 Task: Create a task  Develop a new online booking system for a hotel or resort , assign it to team member softage.2@softage.net in the project AgileBite and update the status of the task to  On Track  , set the priority of the task to High
Action: Mouse moved to (92, 77)
Screenshot: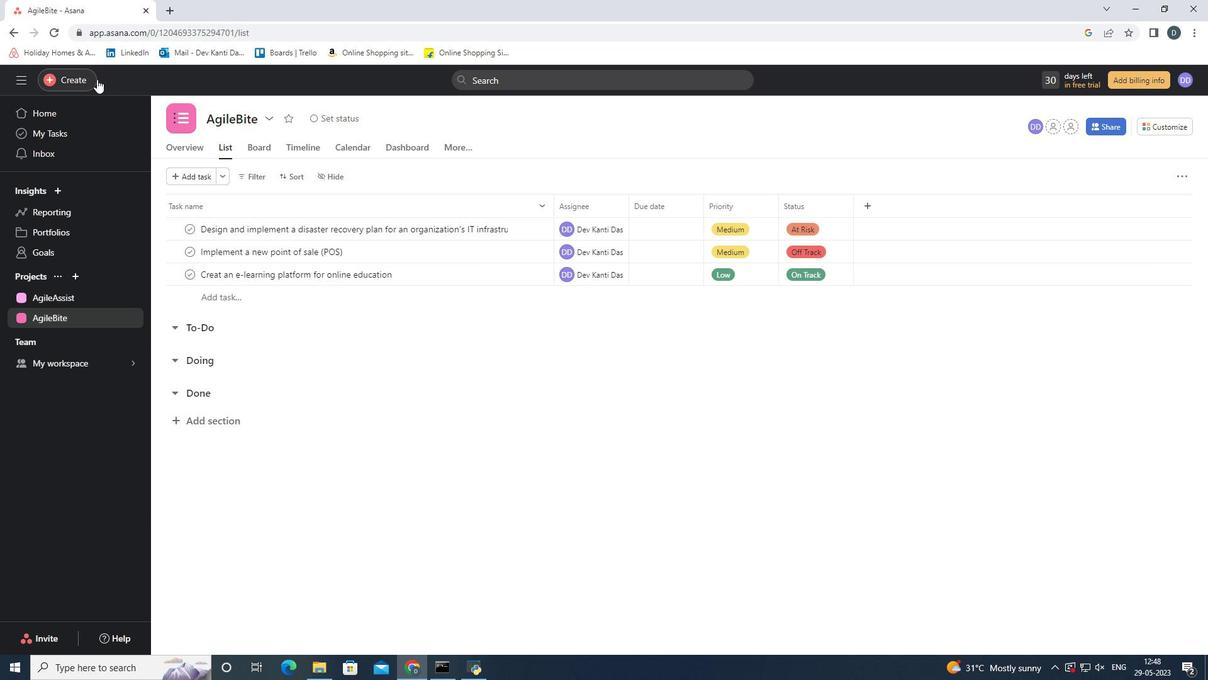 
Action: Mouse pressed left at (92, 77)
Screenshot: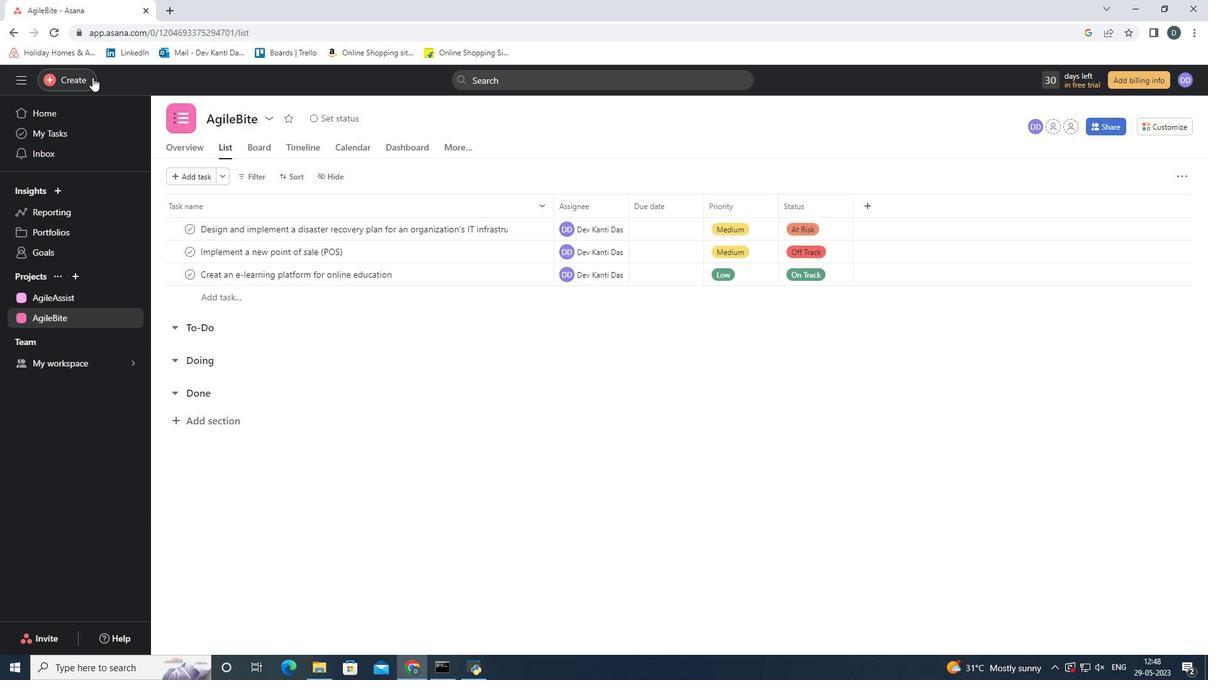 
Action: Mouse moved to (156, 85)
Screenshot: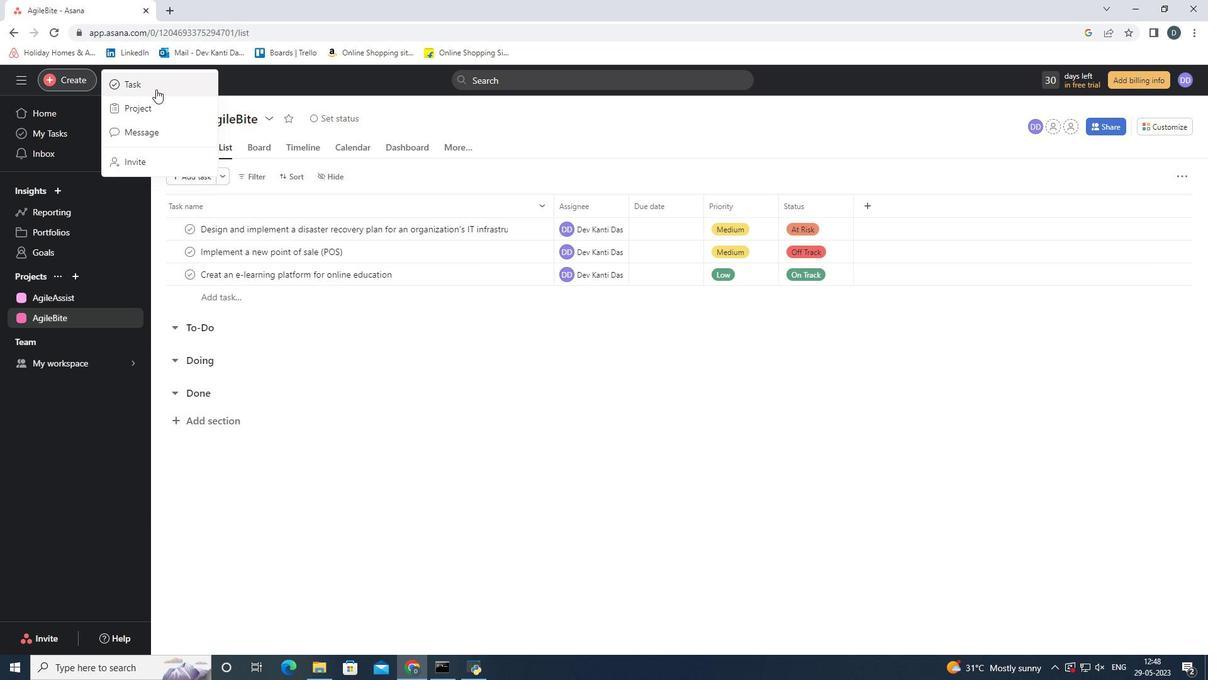 
Action: Mouse pressed left at (156, 85)
Screenshot: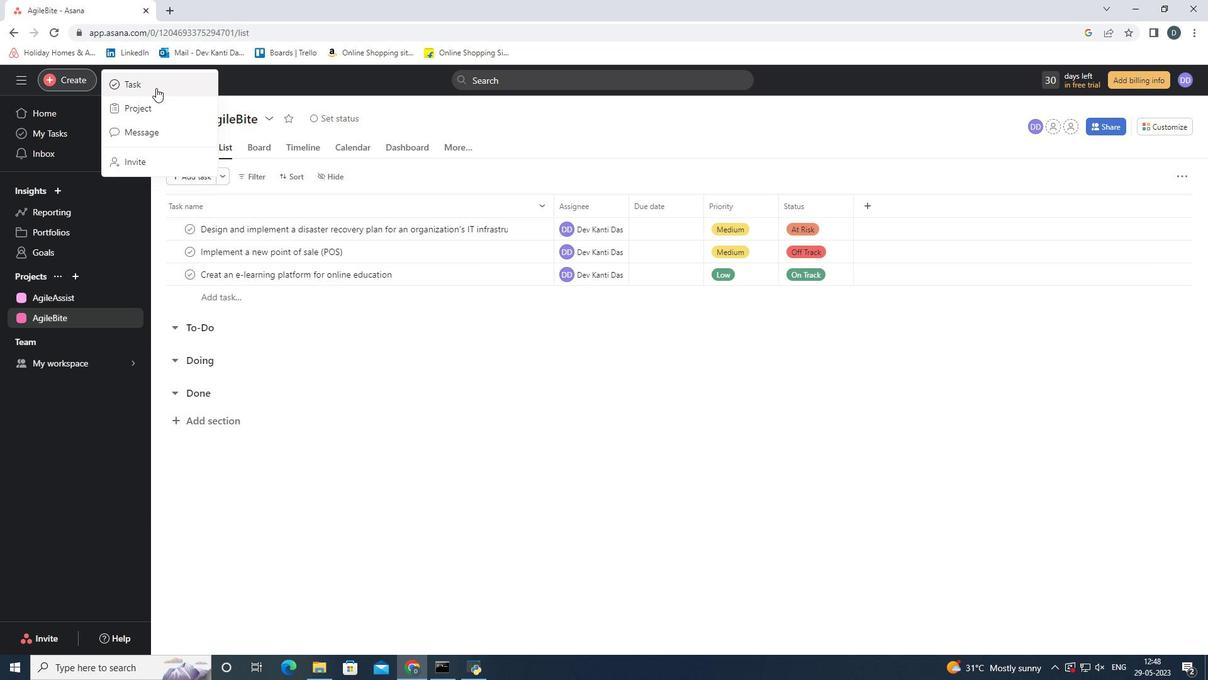 
Action: Mouse moved to (761, 510)
Screenshot: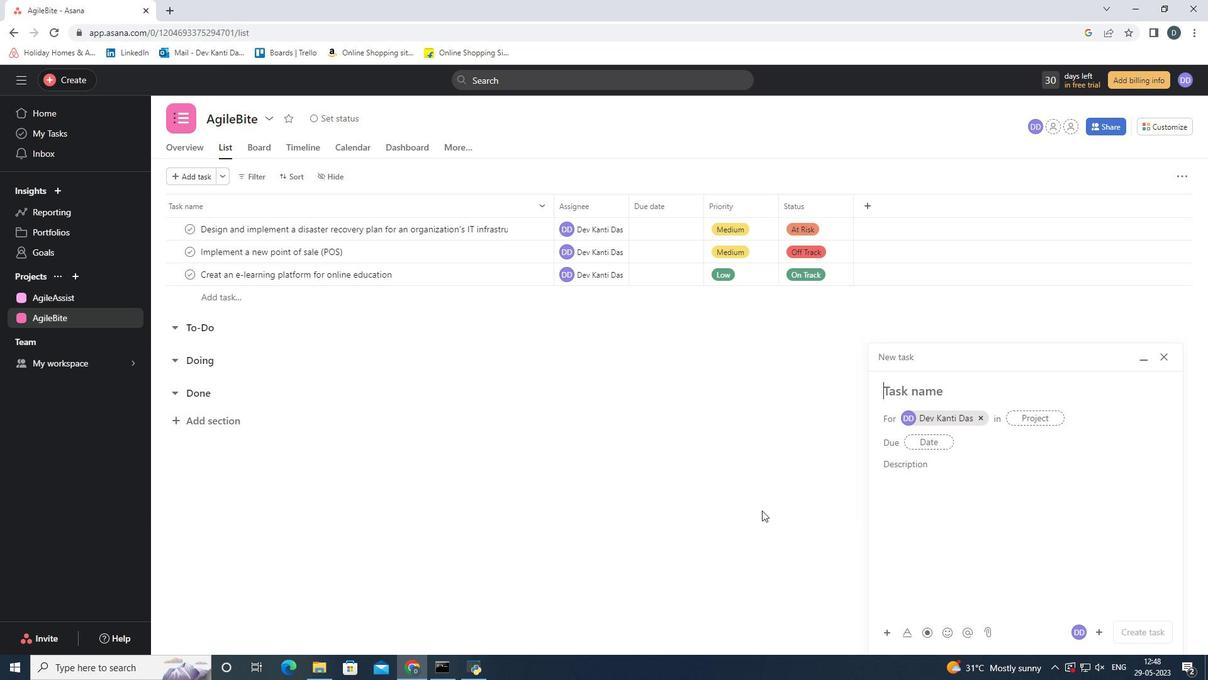 
Action: Key pressed <Key.shift>Develop<Key.space>a<Key.space>new<Key.space>online<Key.space>booking<Key.space>system<Key.space>for<Key.space>a<Key.space>hotel<Key.space>or<Key.space>resort
Screenshot: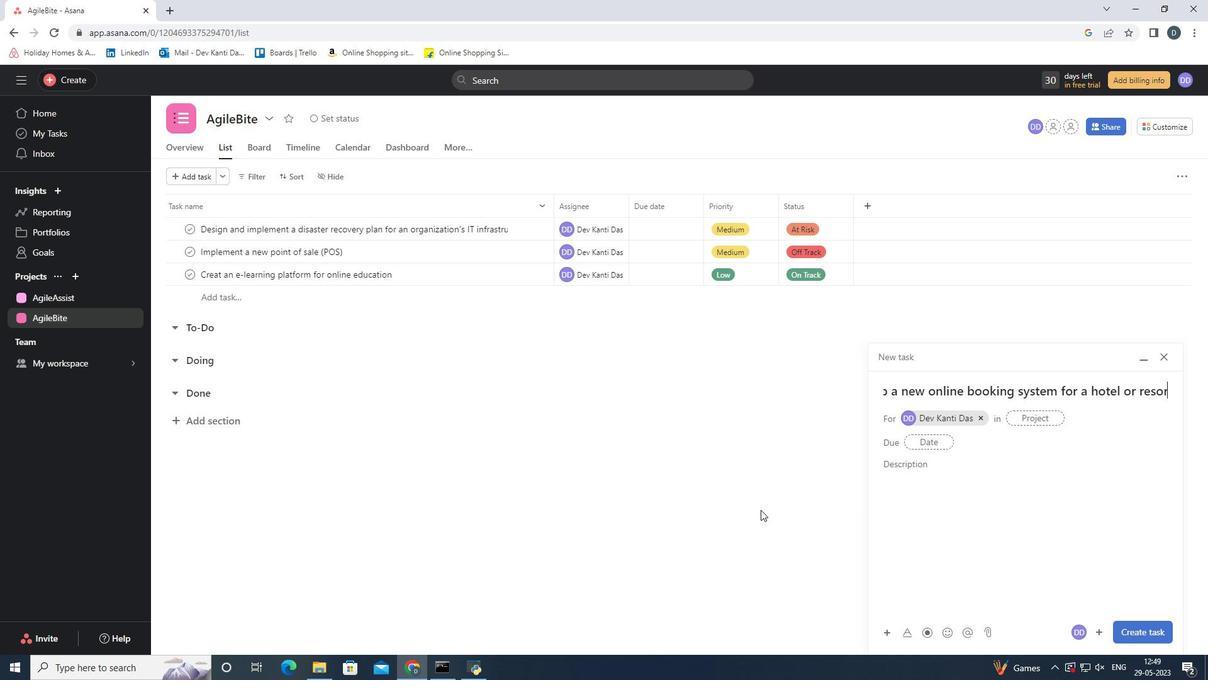 
Action: Mouse moved to (1035, 418)
Screenshot: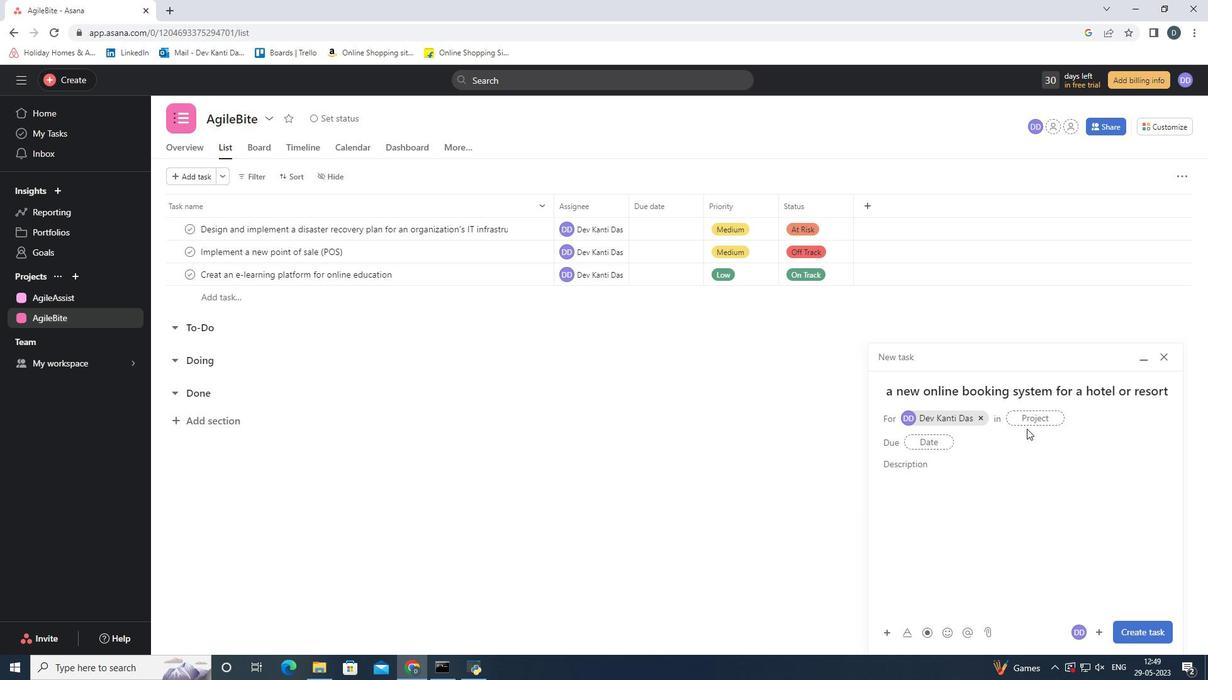 
Action: Mouse pressed left at (1035, 418)
Screenshot: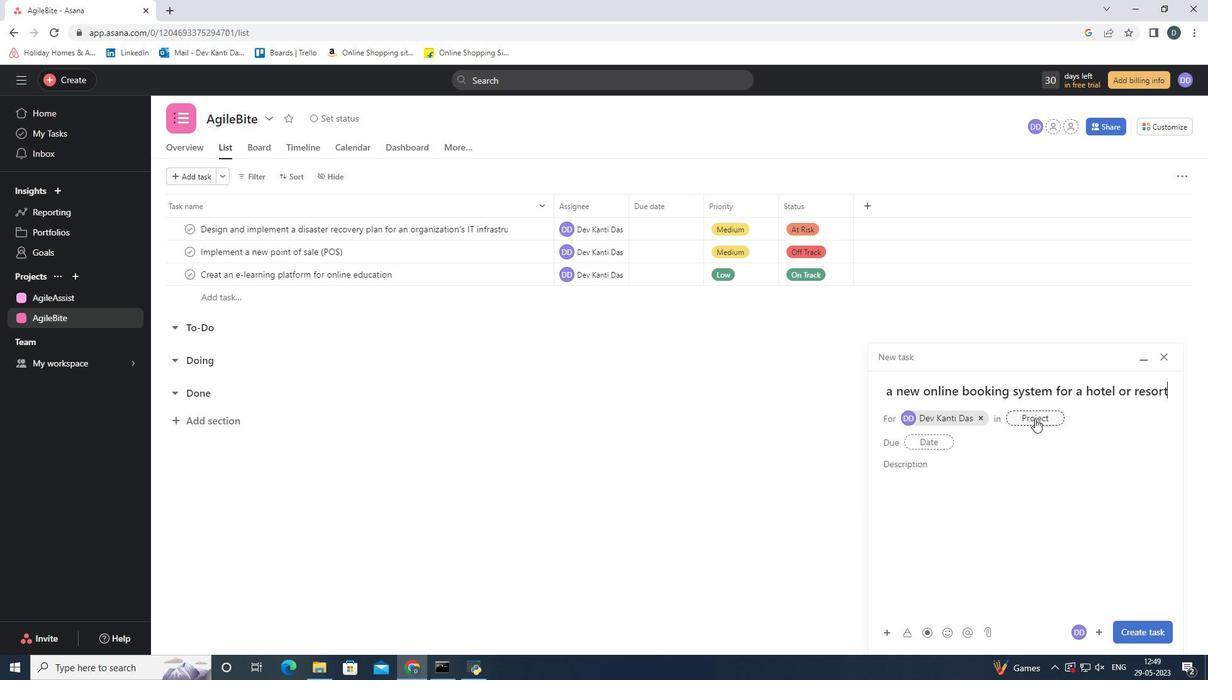 
Action: Mouse moved to (961, 438)
Screenshot: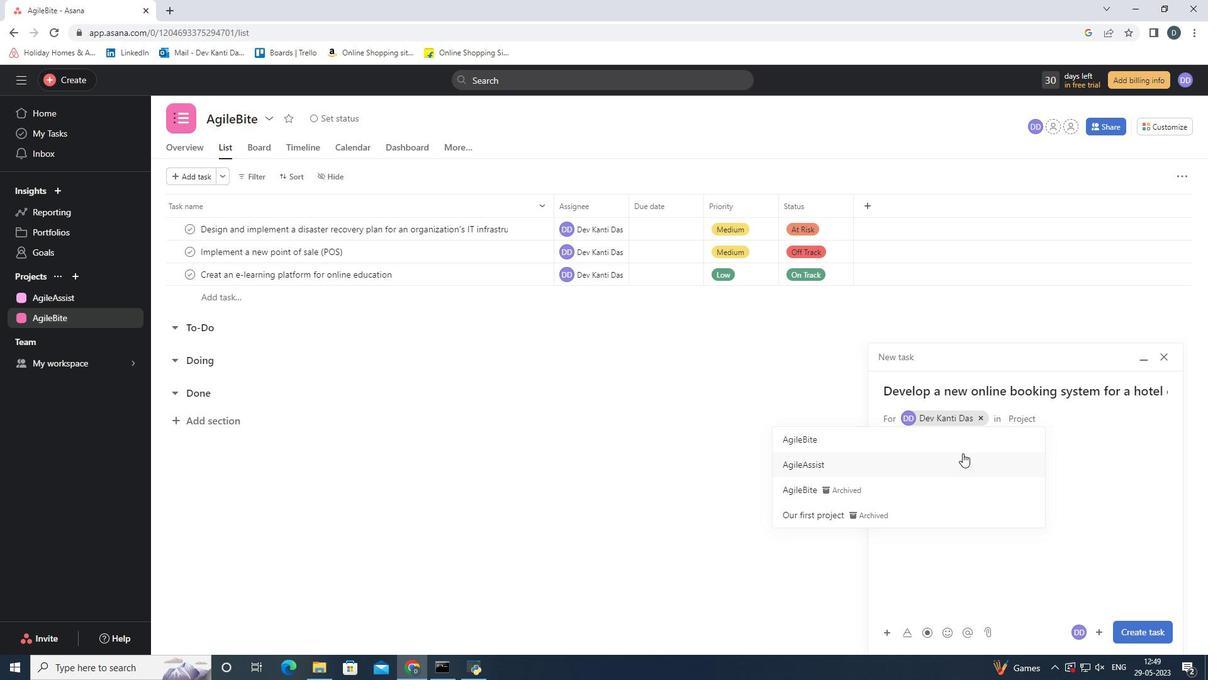 
Action: Mouse pressed left at (961, 438)
Screenshot: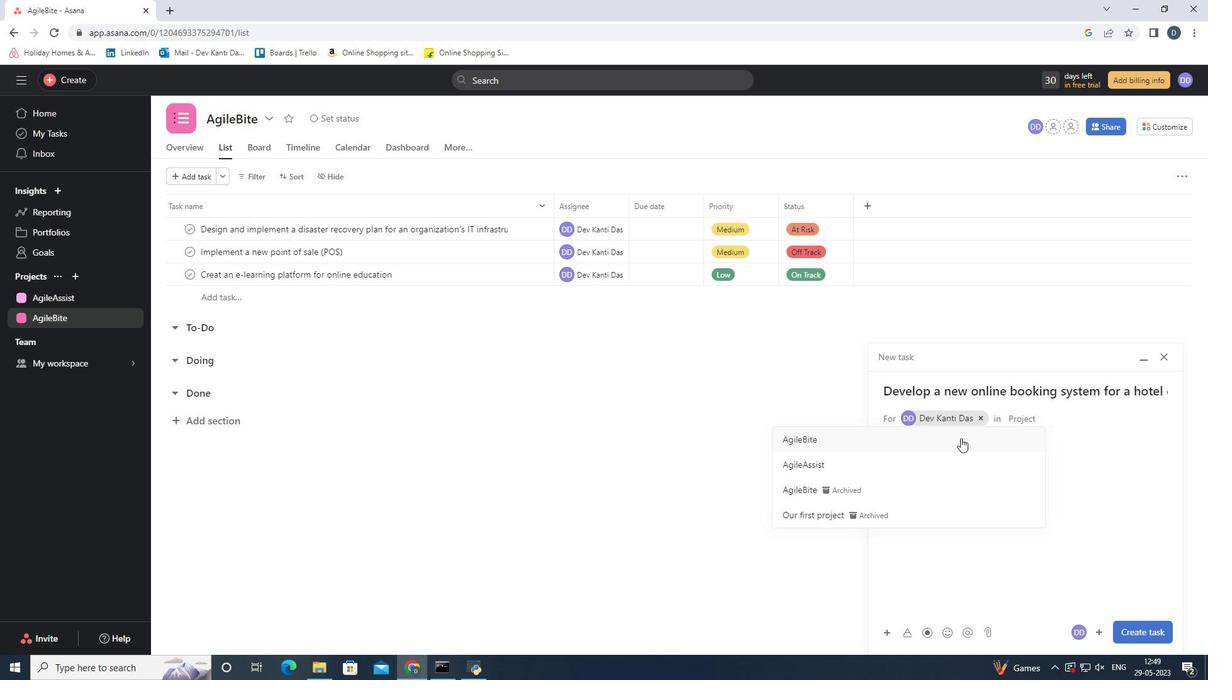 
Action: Mouse moved to (1098, 630)
Screenshot: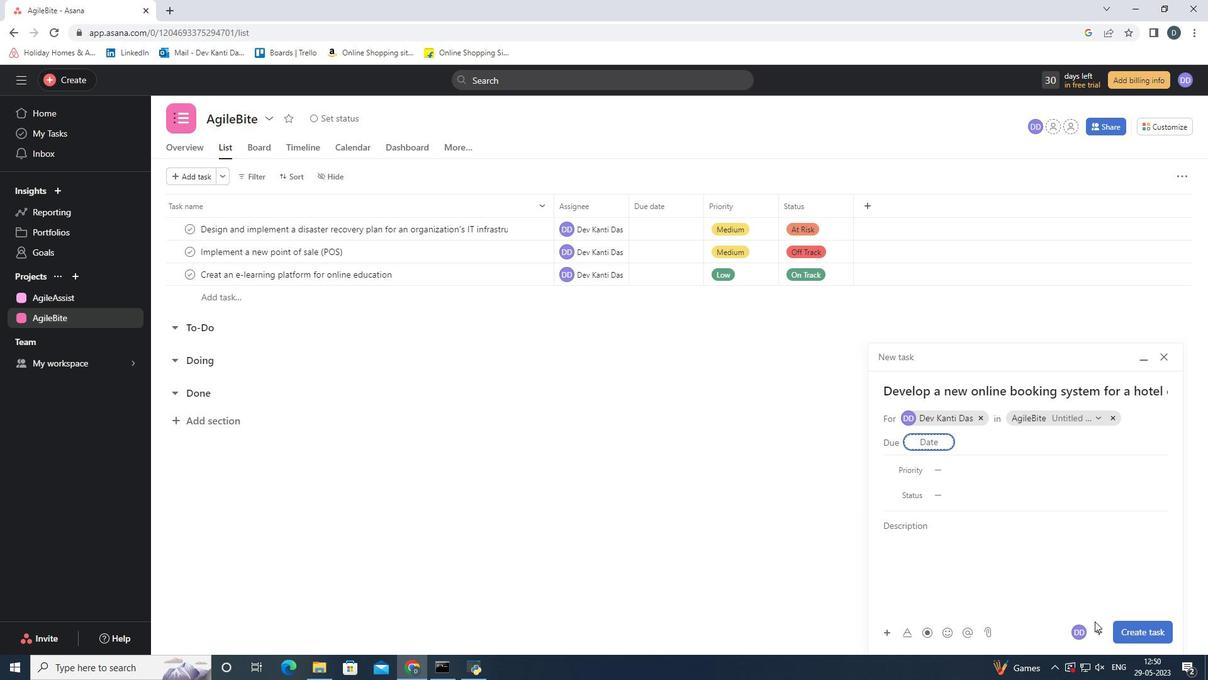 
Action: Mouse pressed left at (1098, 630)
Screenshot: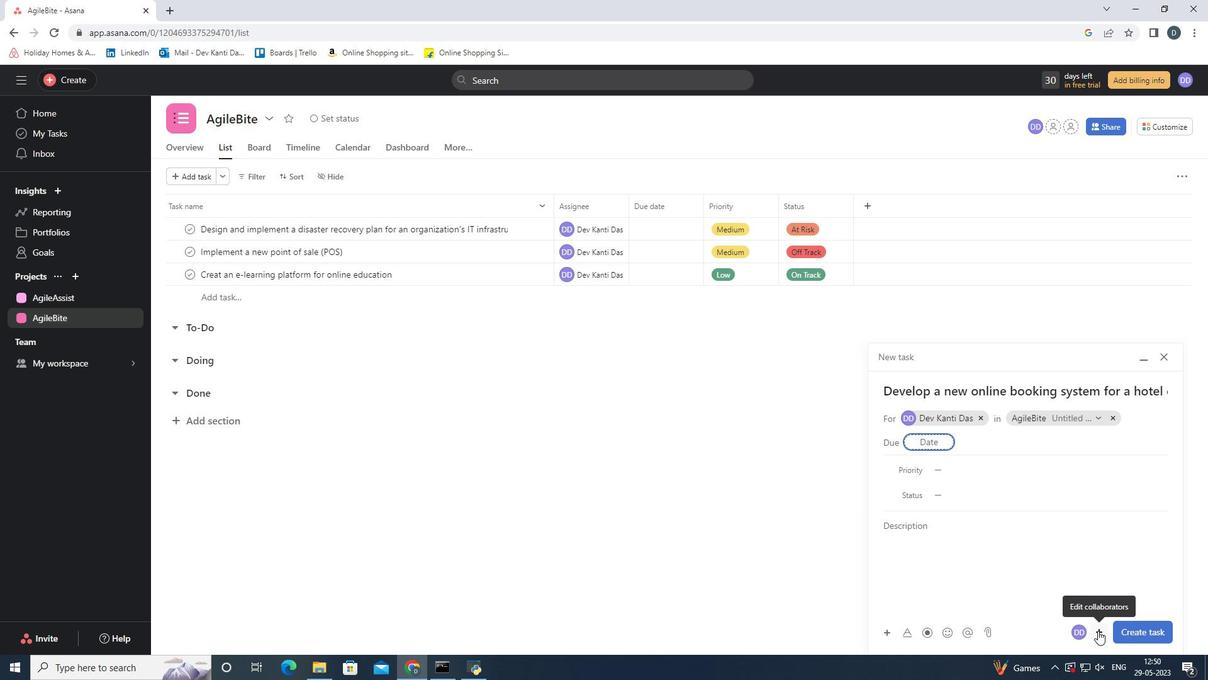 
Action: Key pressed <Key.shift>Softage.2<Key.shift>@softage.net
Screenshot: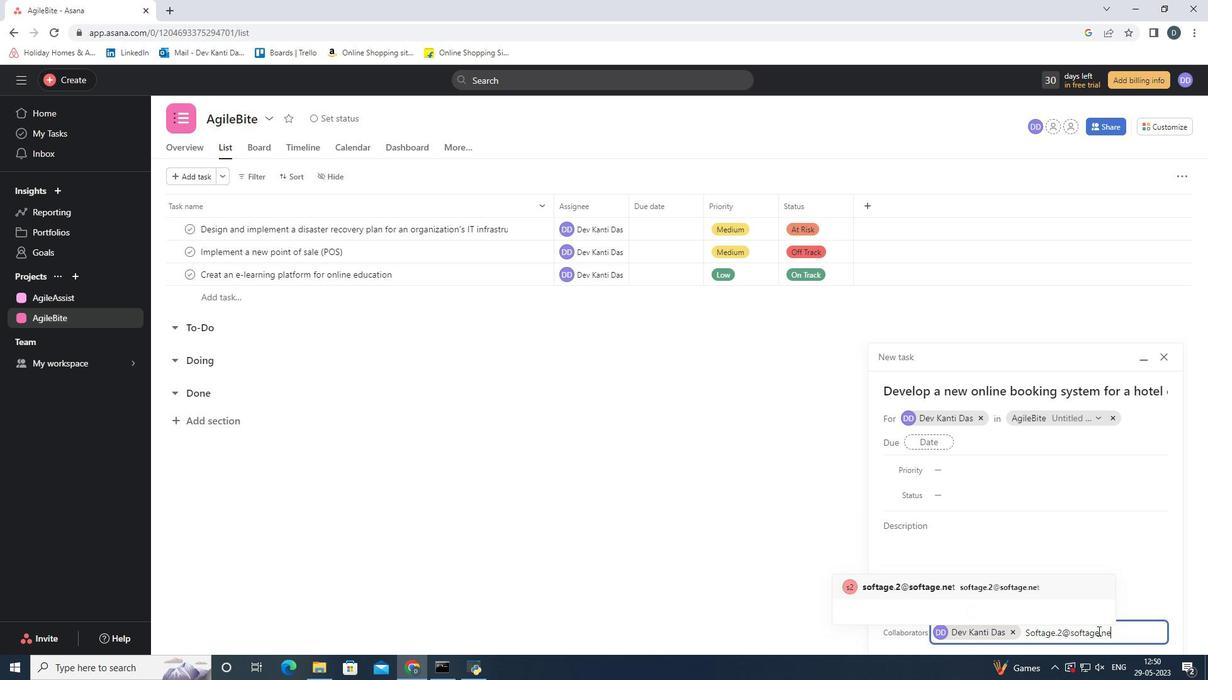 
Action: Mouse moved to (1145, 608)
Screenshot: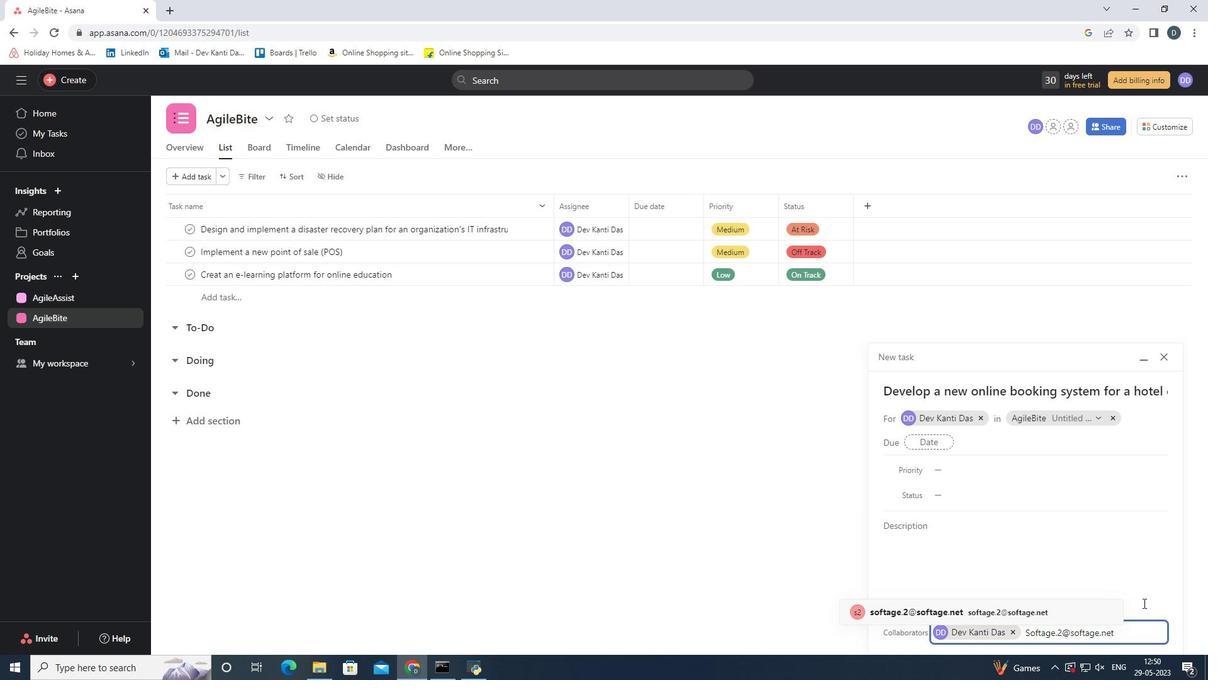 
Action: Mouse pressed left at (1145, 608)
Screenshot: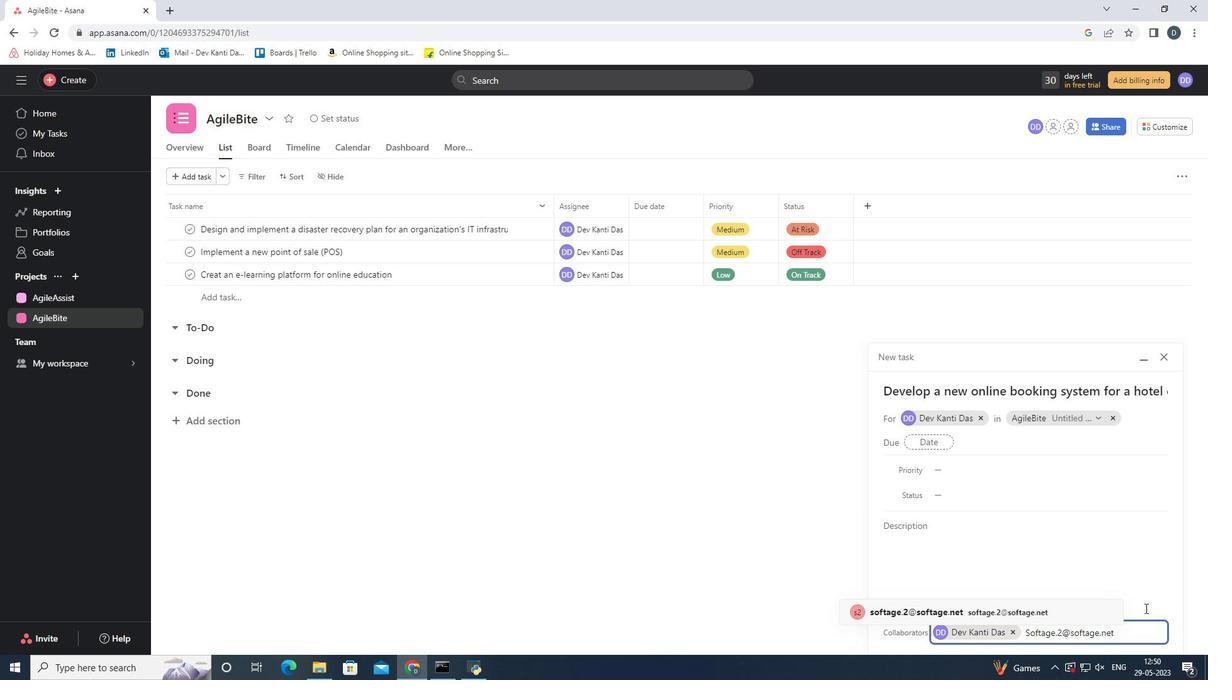 
Action: Mouse moved to (1098, 629)
Screenshot: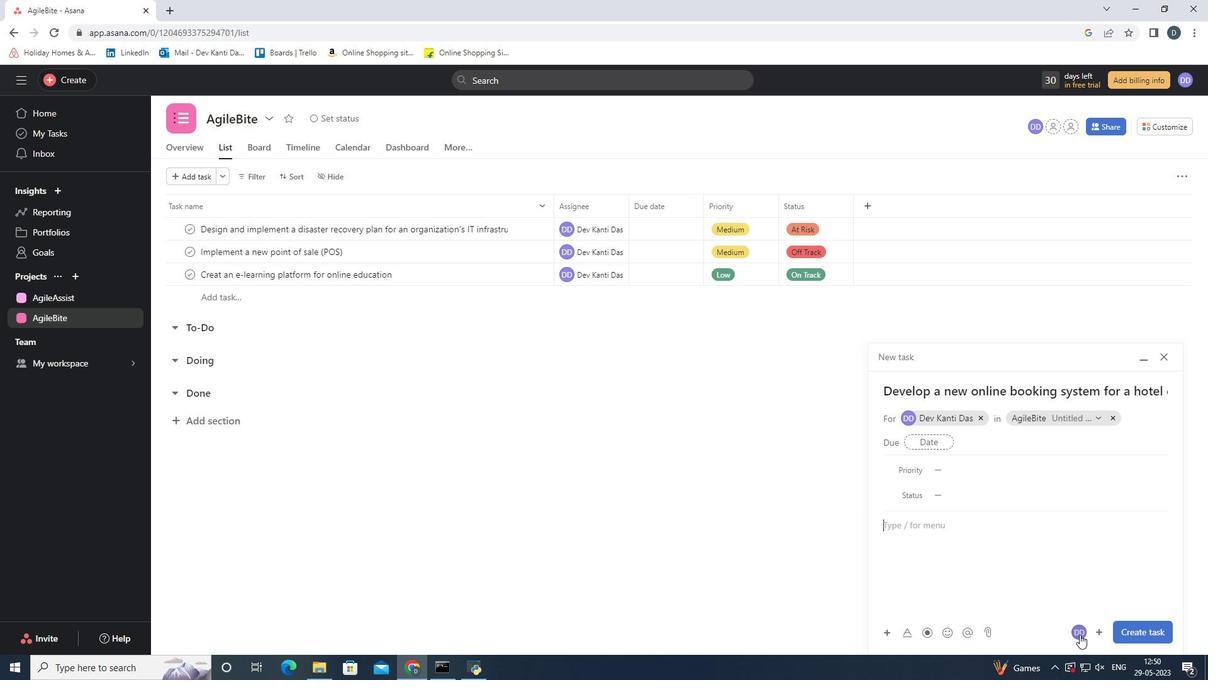 
Action: Mouse pressed left at (1098, 629)
Screenshot: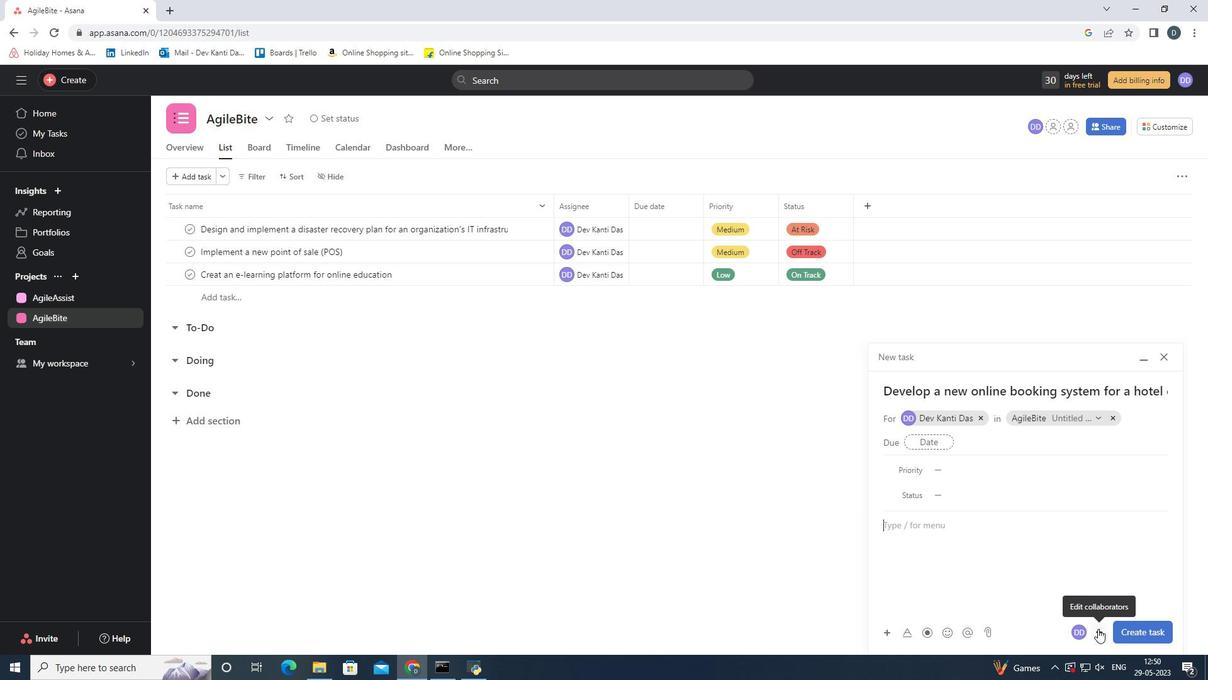 
Action: Key pressed <Key.shift>Softagee<Key.backspace>.2<Key.shift>@softage.net
Screenshot: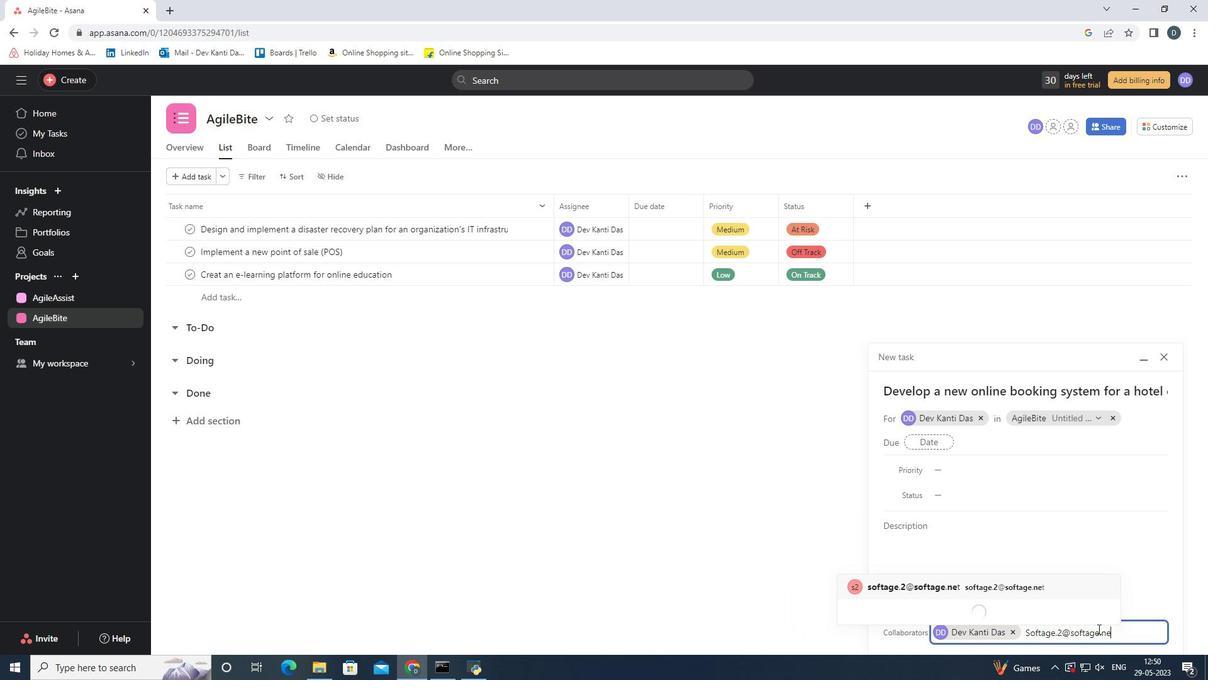 
Action: Mouse moved to (1054, 608)
Screenshot: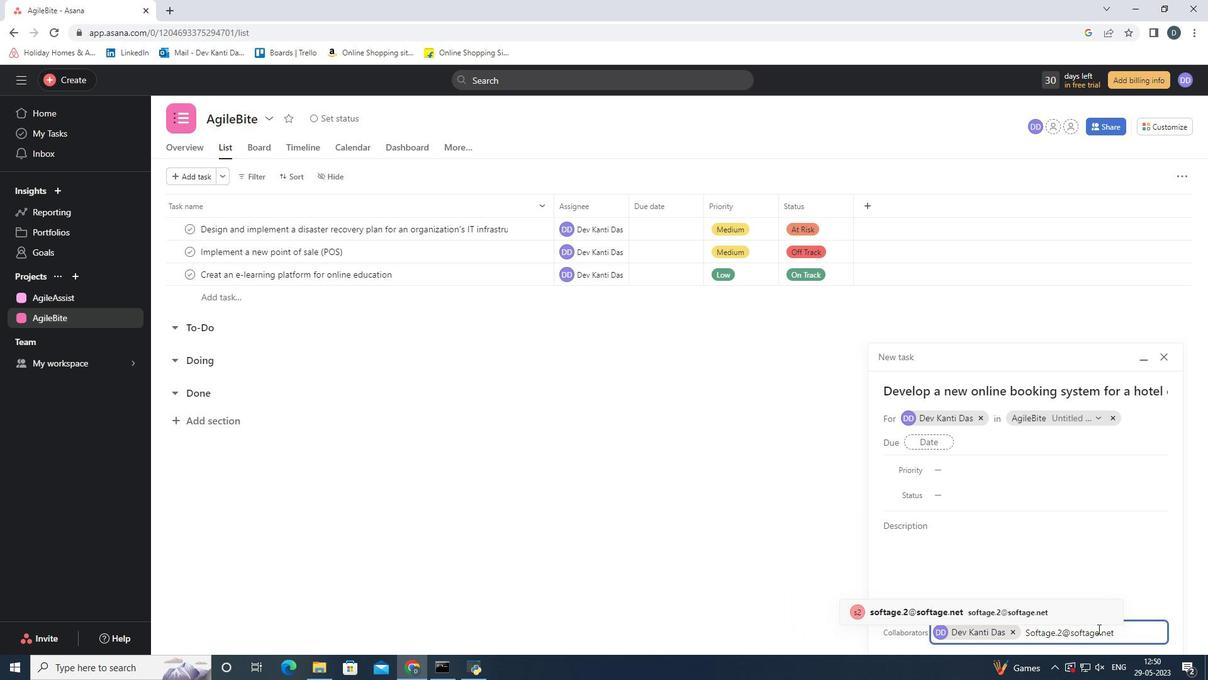 
Action: Mouse pressed left at (1054, 608)
Screenshot: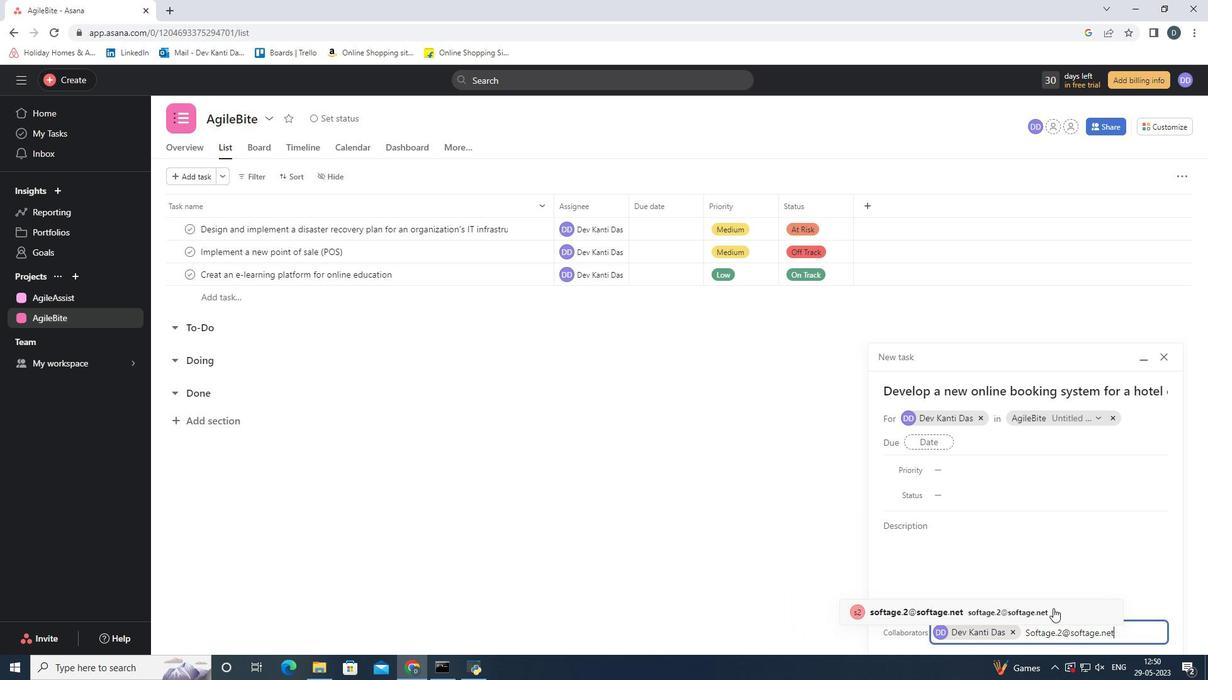 
Action: Mouse moved to (1090, 595)
Screenshot: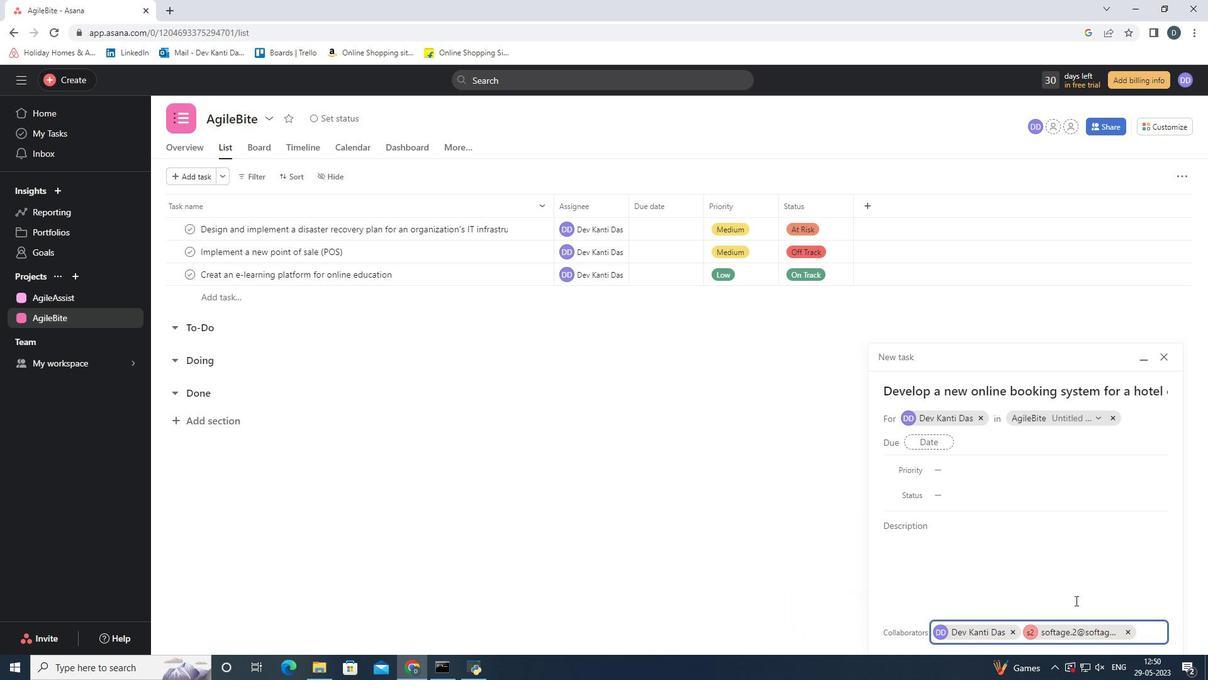 
Action: Mouse pressed left at (1090, 595)
Screenshot: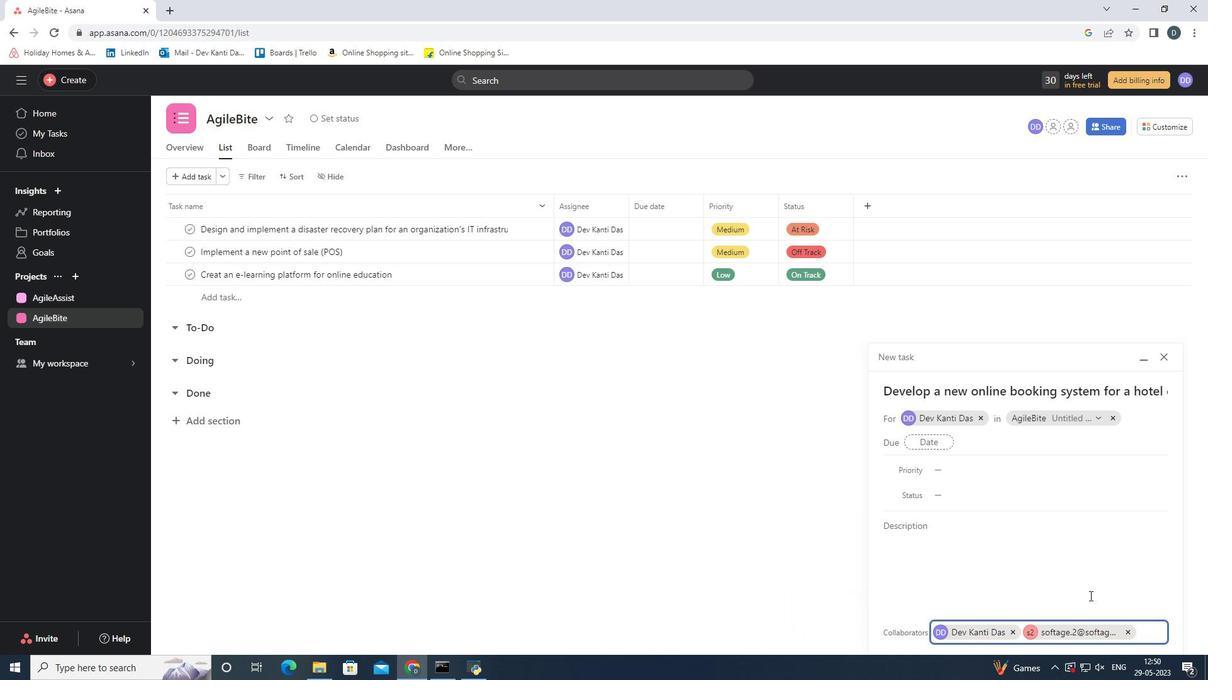 
Action: Mouse moved to (946, 488)
Screenshot: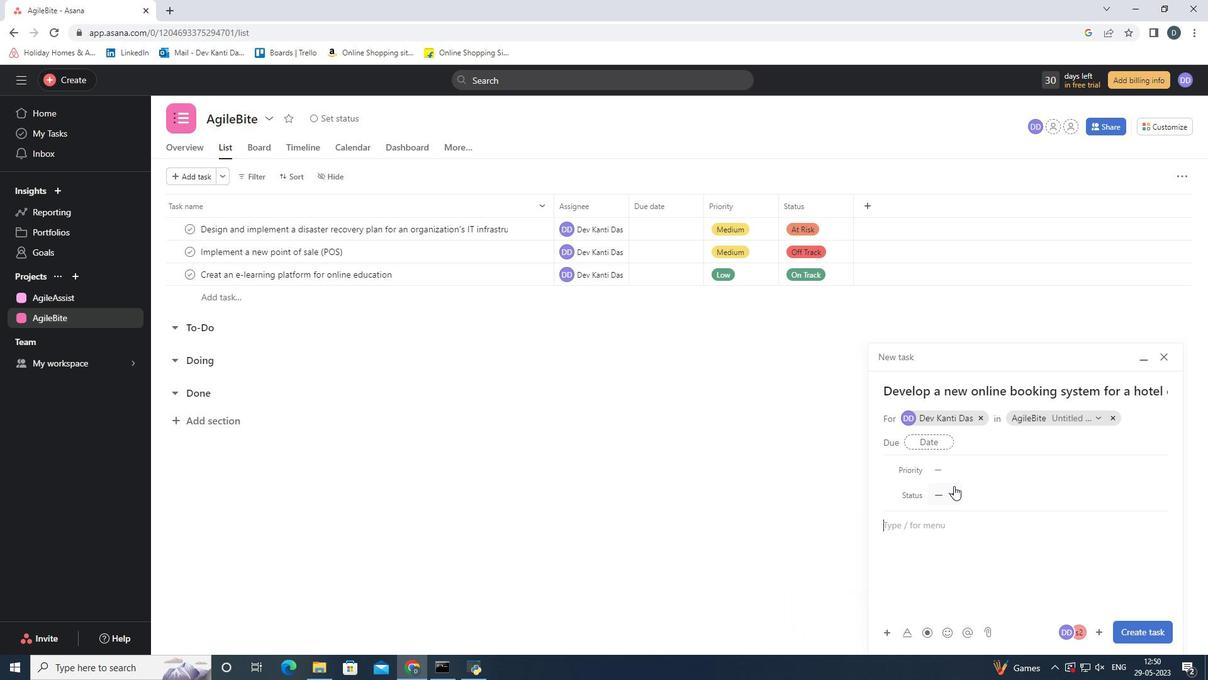 
Action: Mouse pressed left at (946, 488)
Screenshot: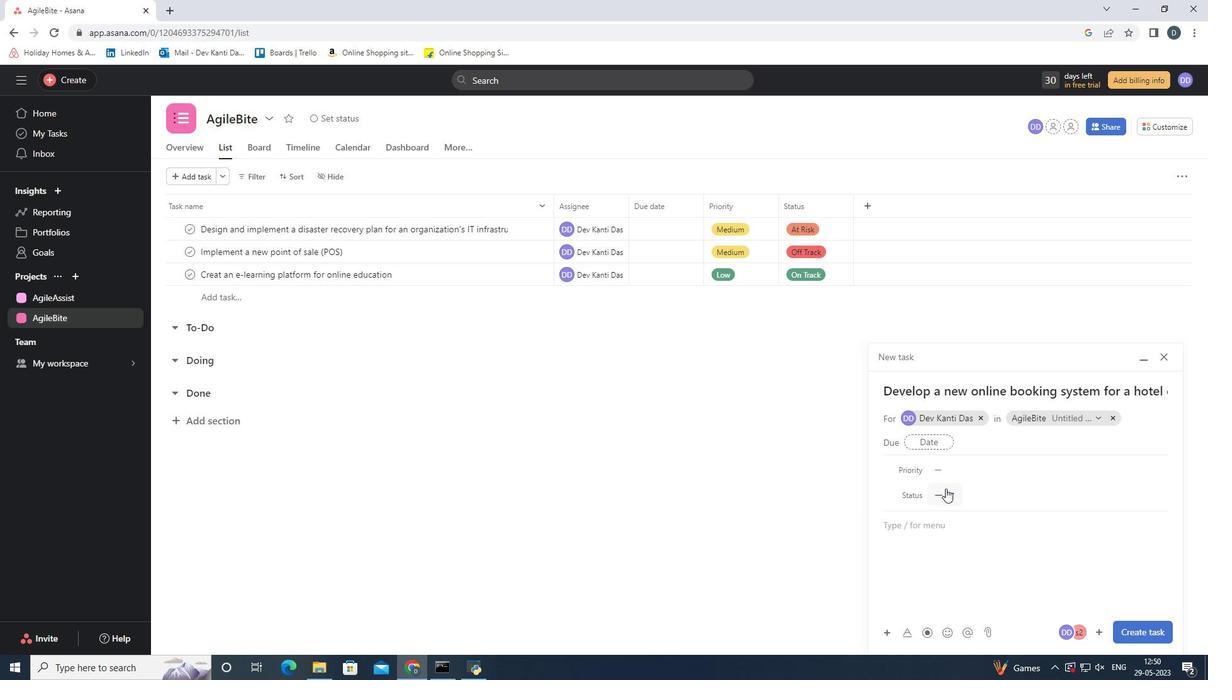 
Action: Mouse moved to (996, 535)
Screenshot: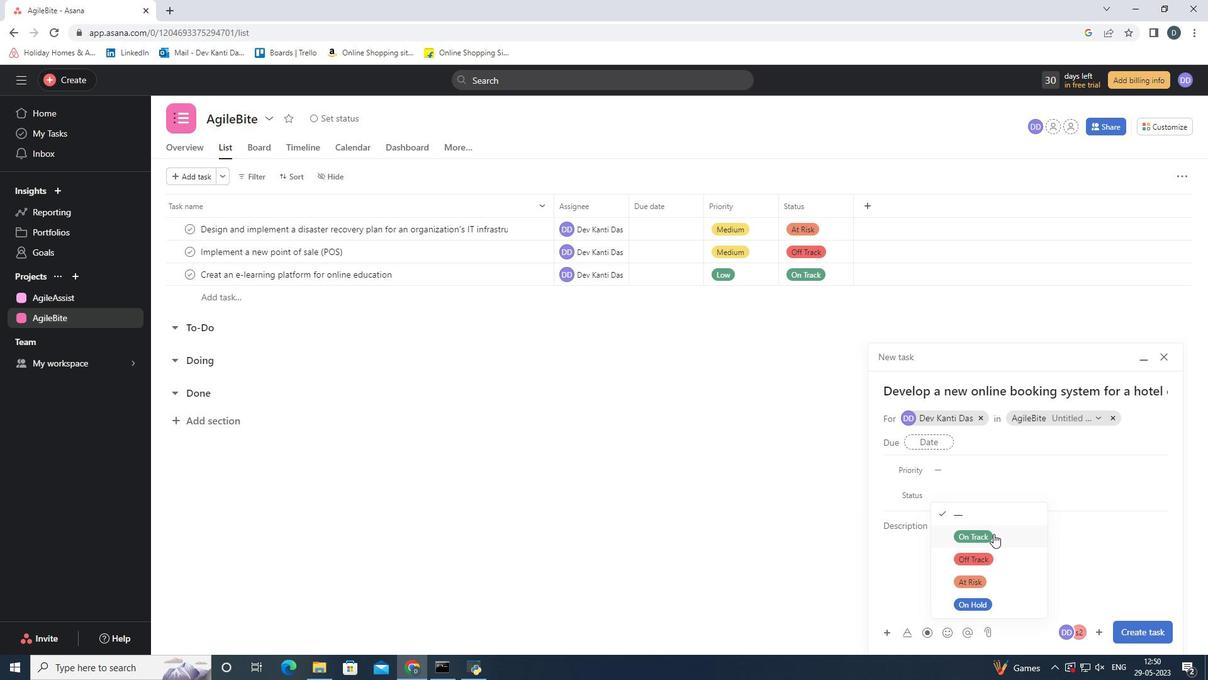 
Action: Mouse pressed left at (996, 535)
Screenshot: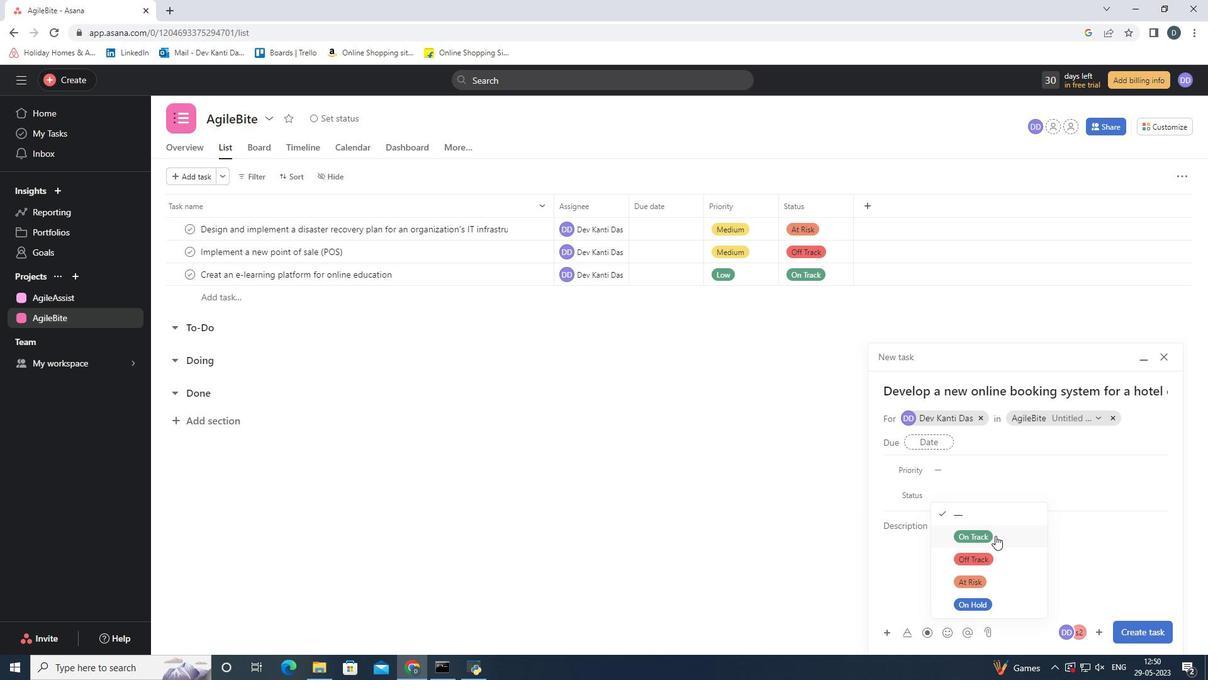 
Action: Mouse moved to (951, 469)
Screenshot: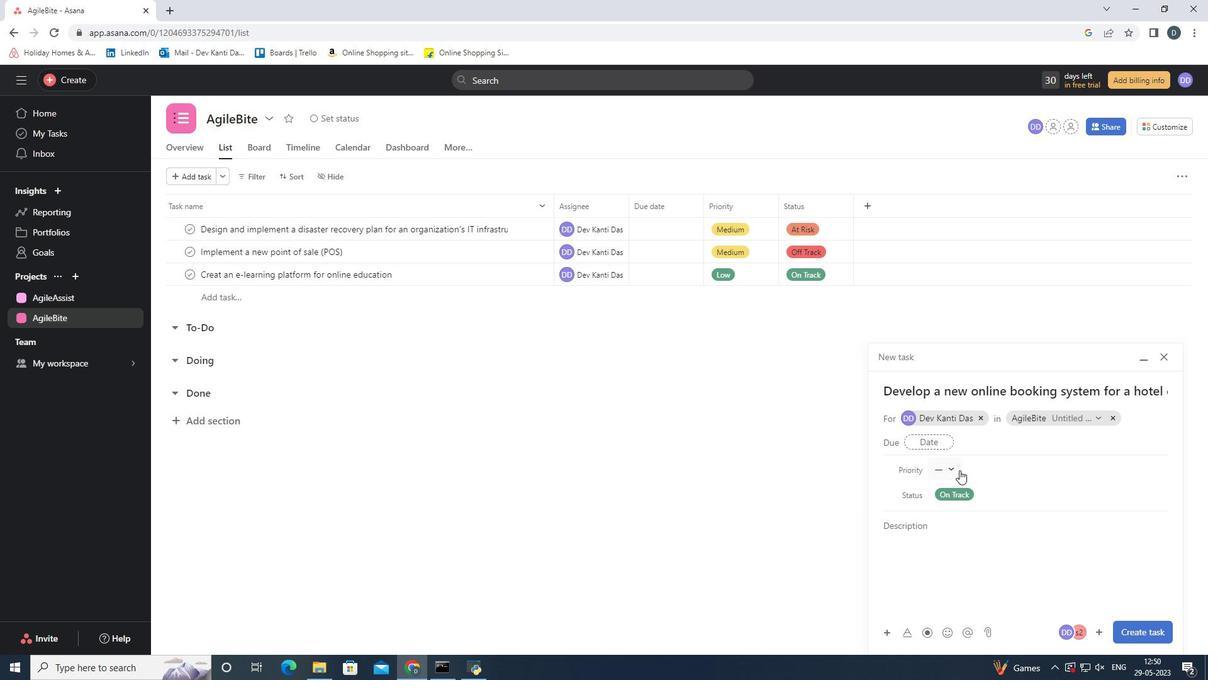 
Action: Mouse pressed left at (951, 469)
Screenshot: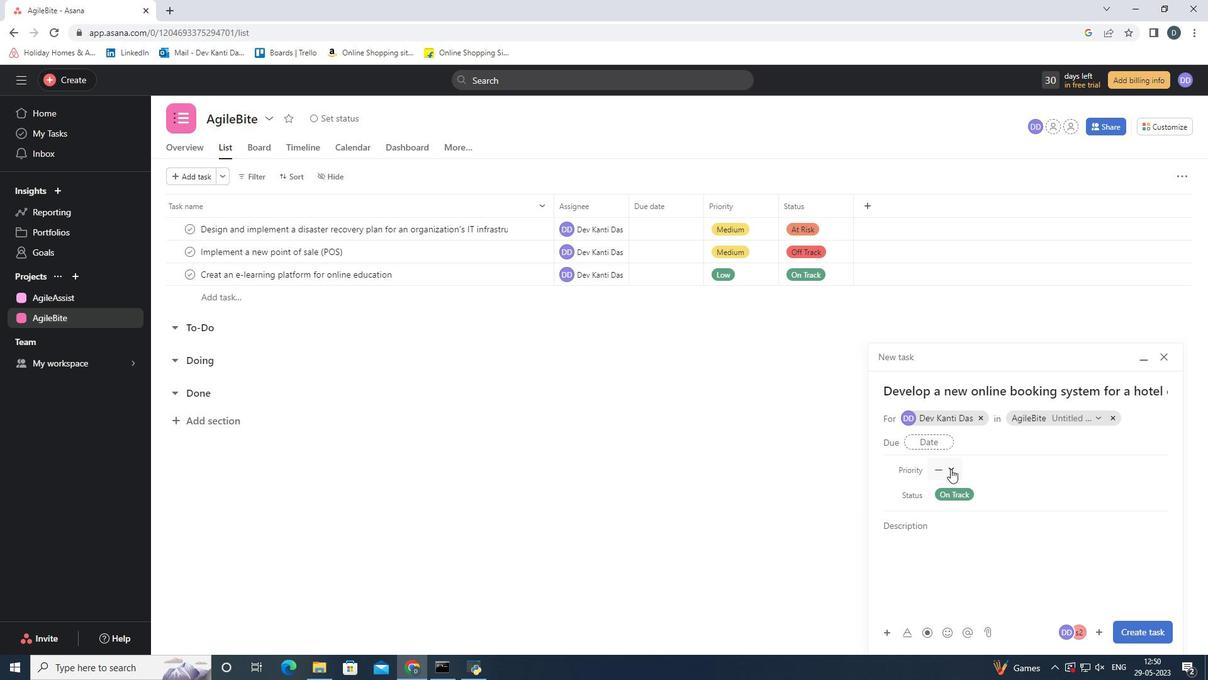 
Action: Mouse moved to (979, 518)
Screenshot: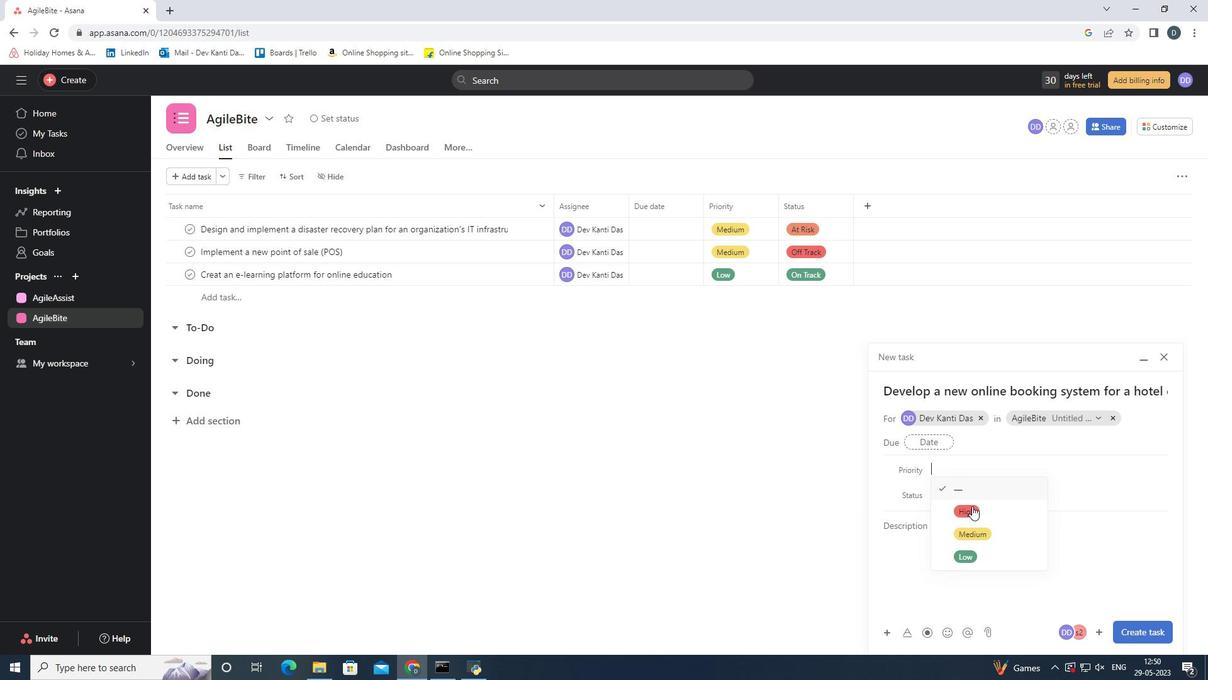 
Action: Mouse pressed left at (979, 518)
Screenshot: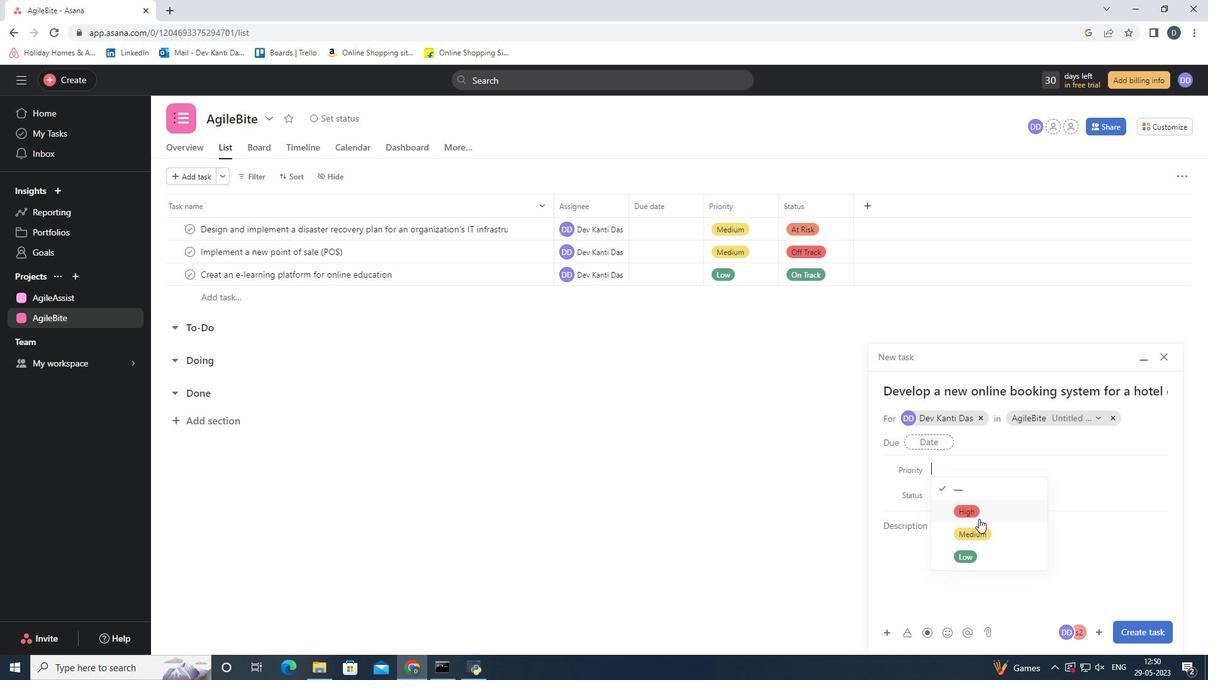 
Action: Mouse moved to (1145, 634)
Screenshot: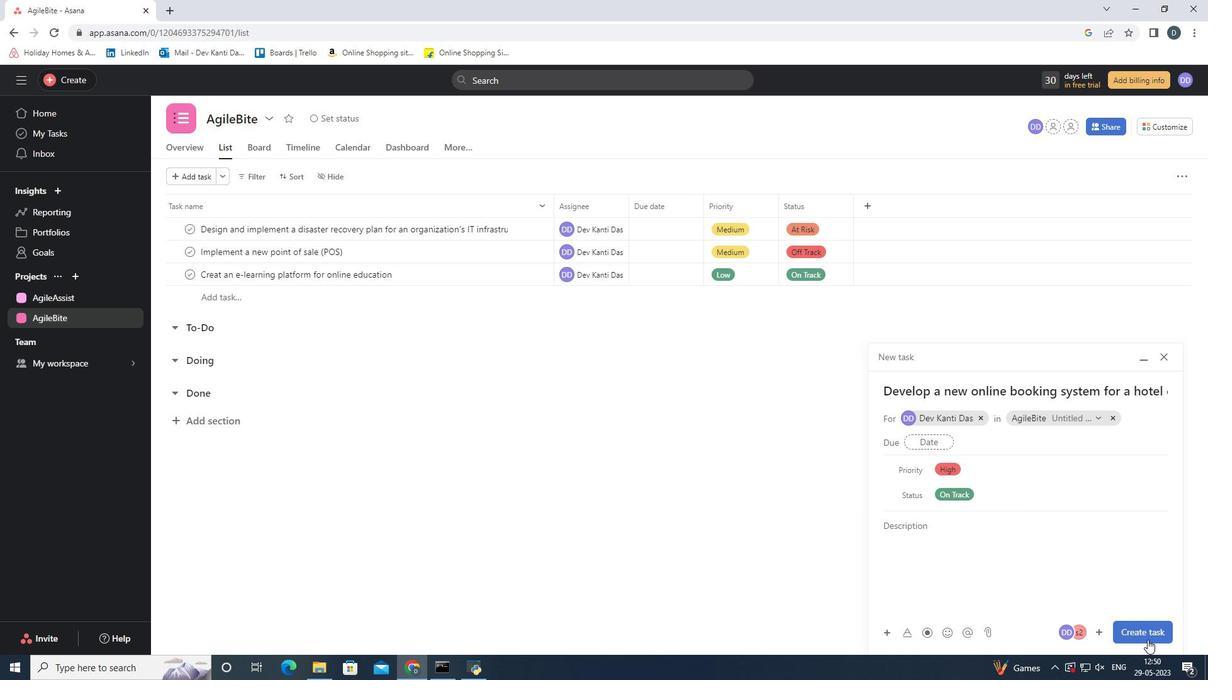 
Action: Mouse pressed left at (1145, 634)
Screenshot: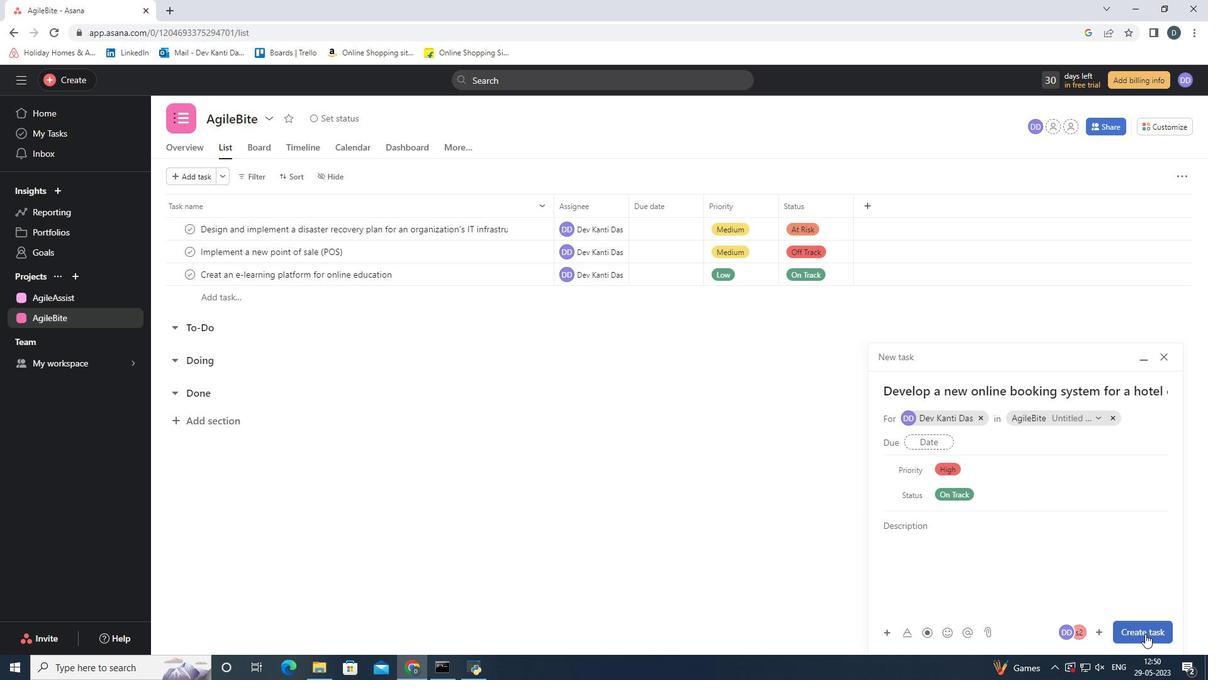 
Action: Mouse moved to (959, 489)
Screenshot: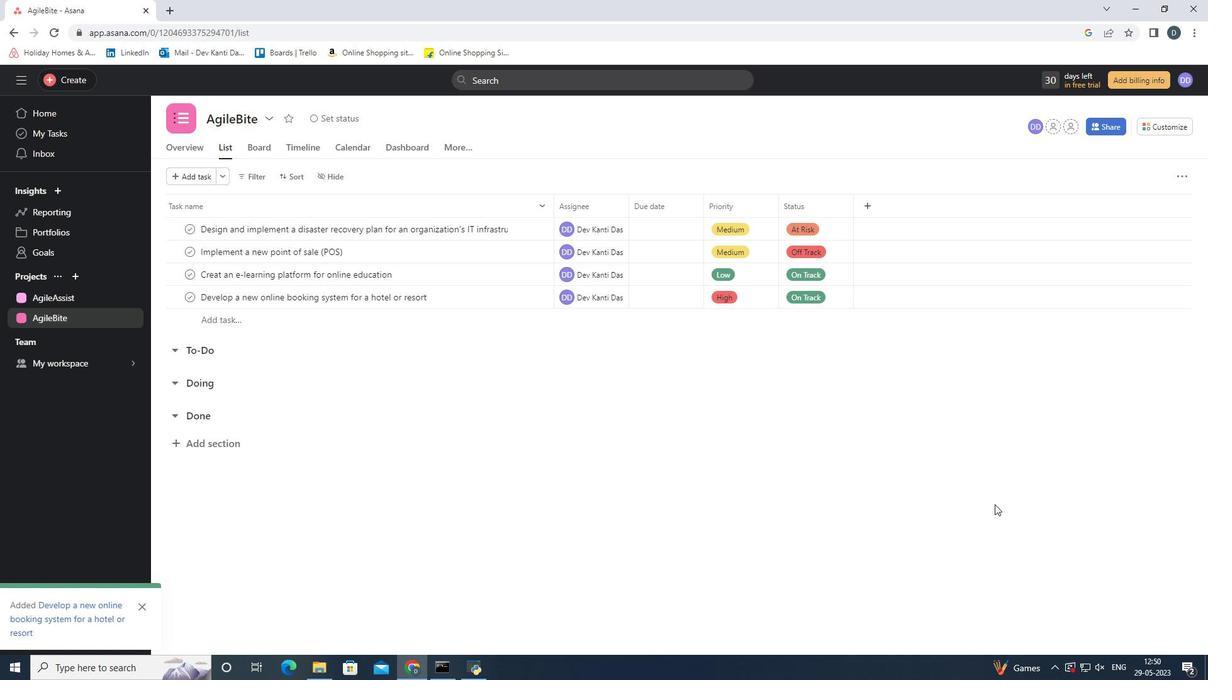 
